 Task: Change keyboard shortcut ctrl+A to ctrl+L.
Action: Mouse moved to (26, 617)
Screenshot: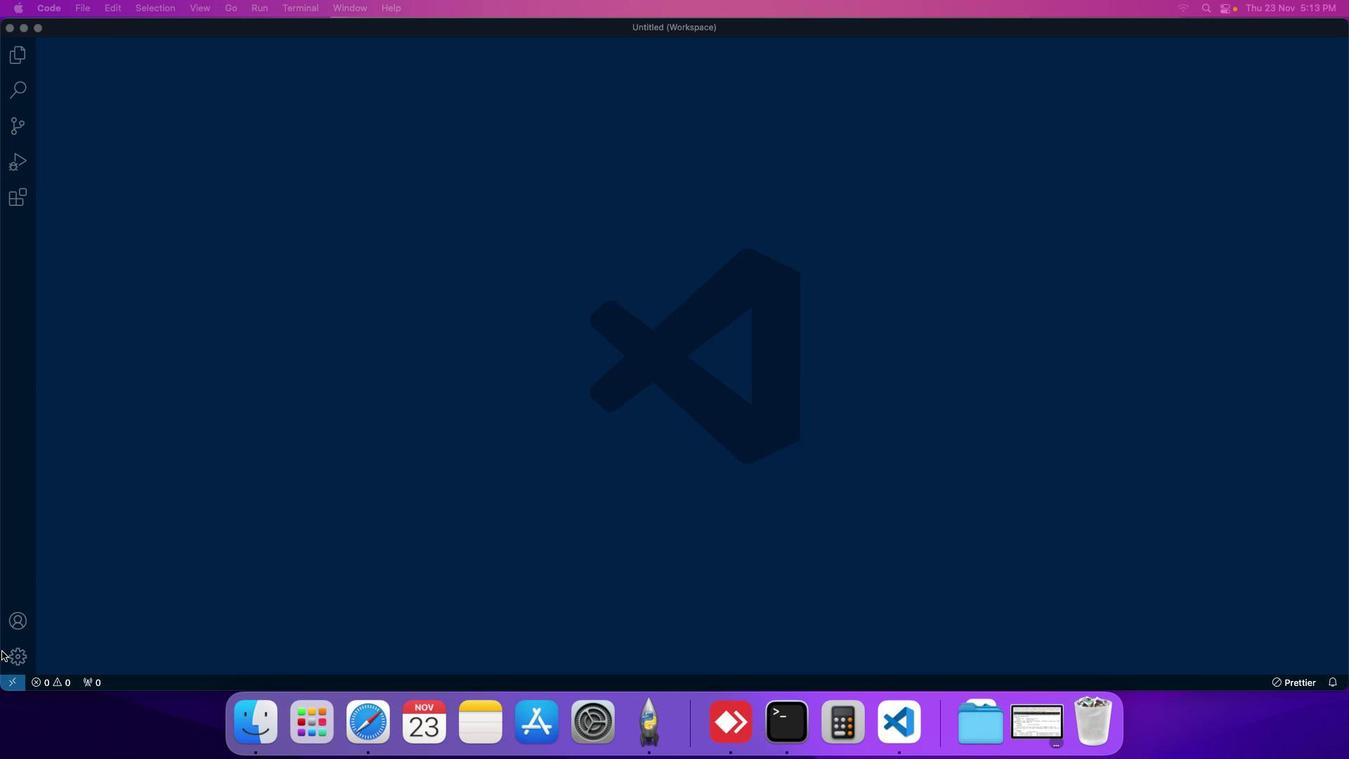 
Action: Mouse pressed left at (26, 617)
Screenshot: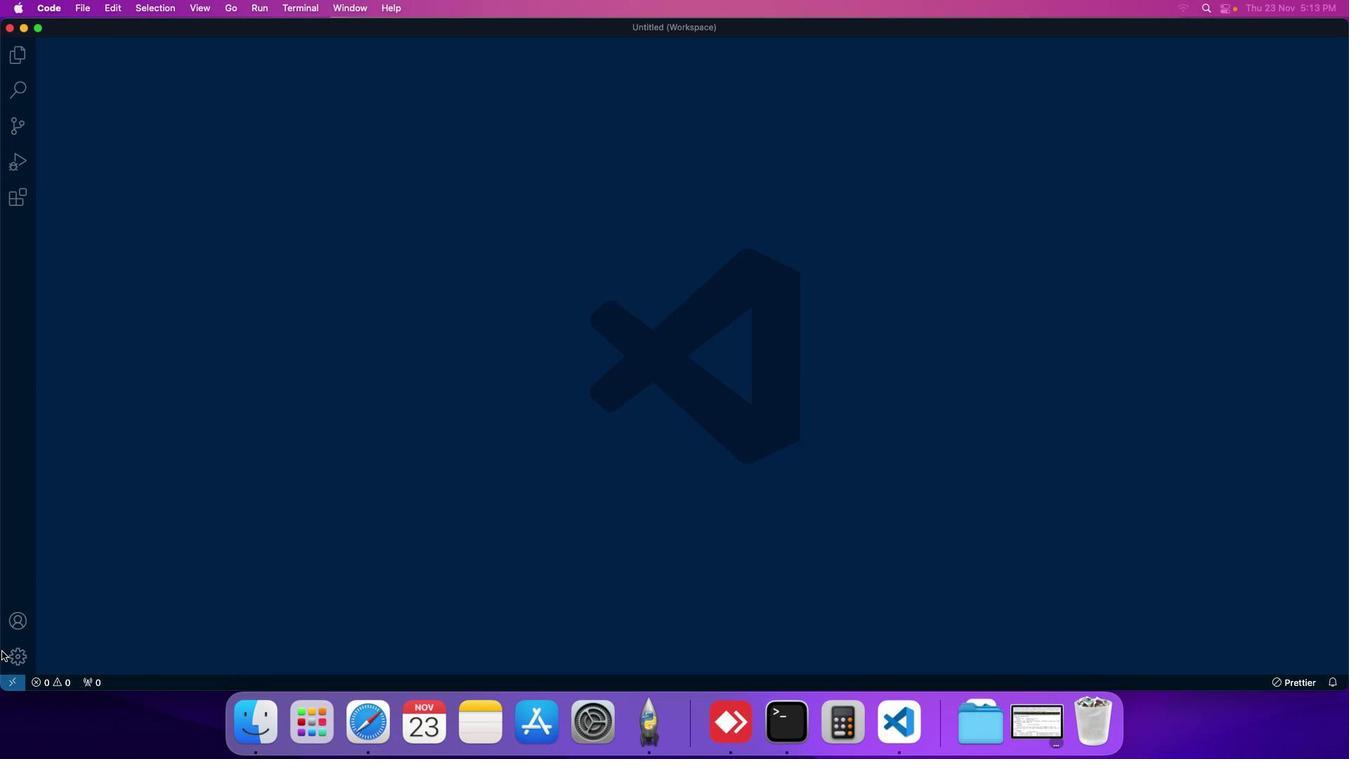 
Action: Mouse moved to (70, 553)
Screenshot: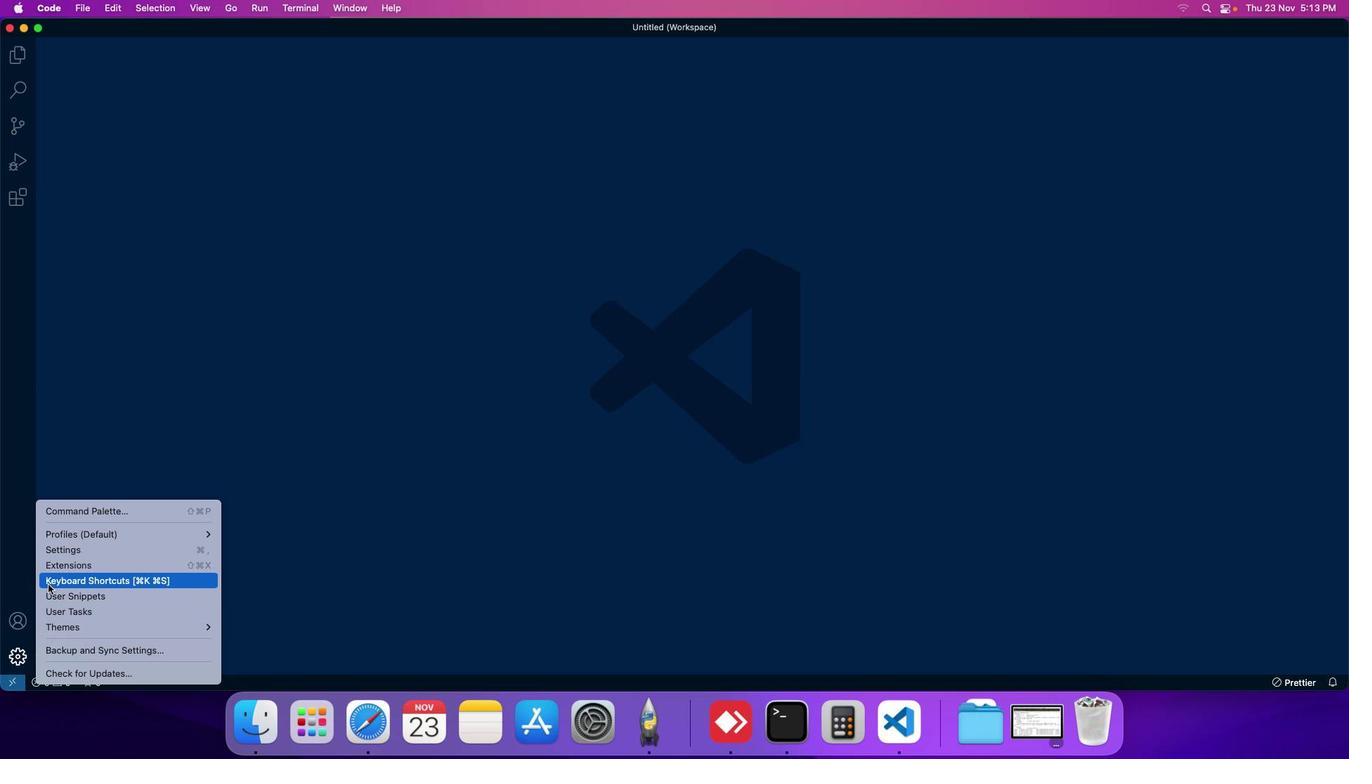
Action: Mouse pressed left at (70, 553)
Screenshot: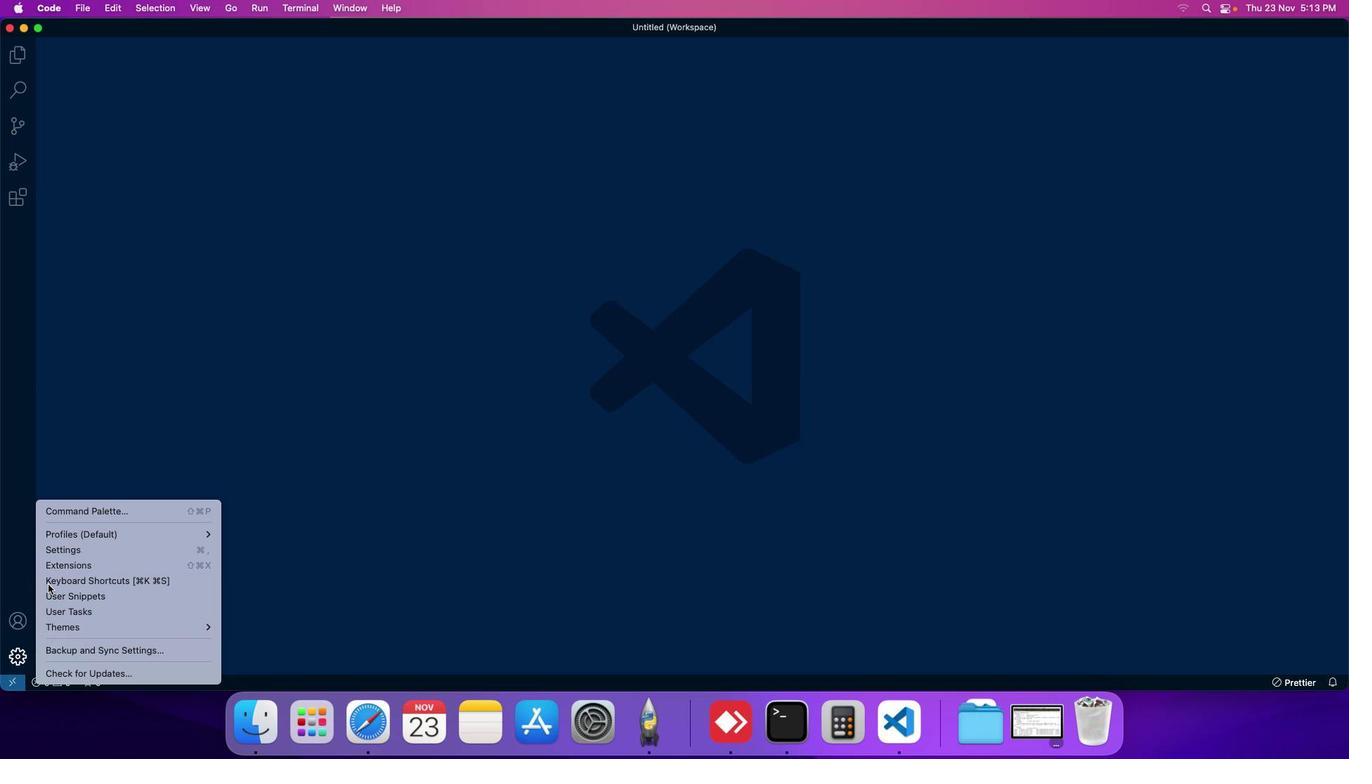 
Action: Mouse moved to (281, 85)
Screenshot: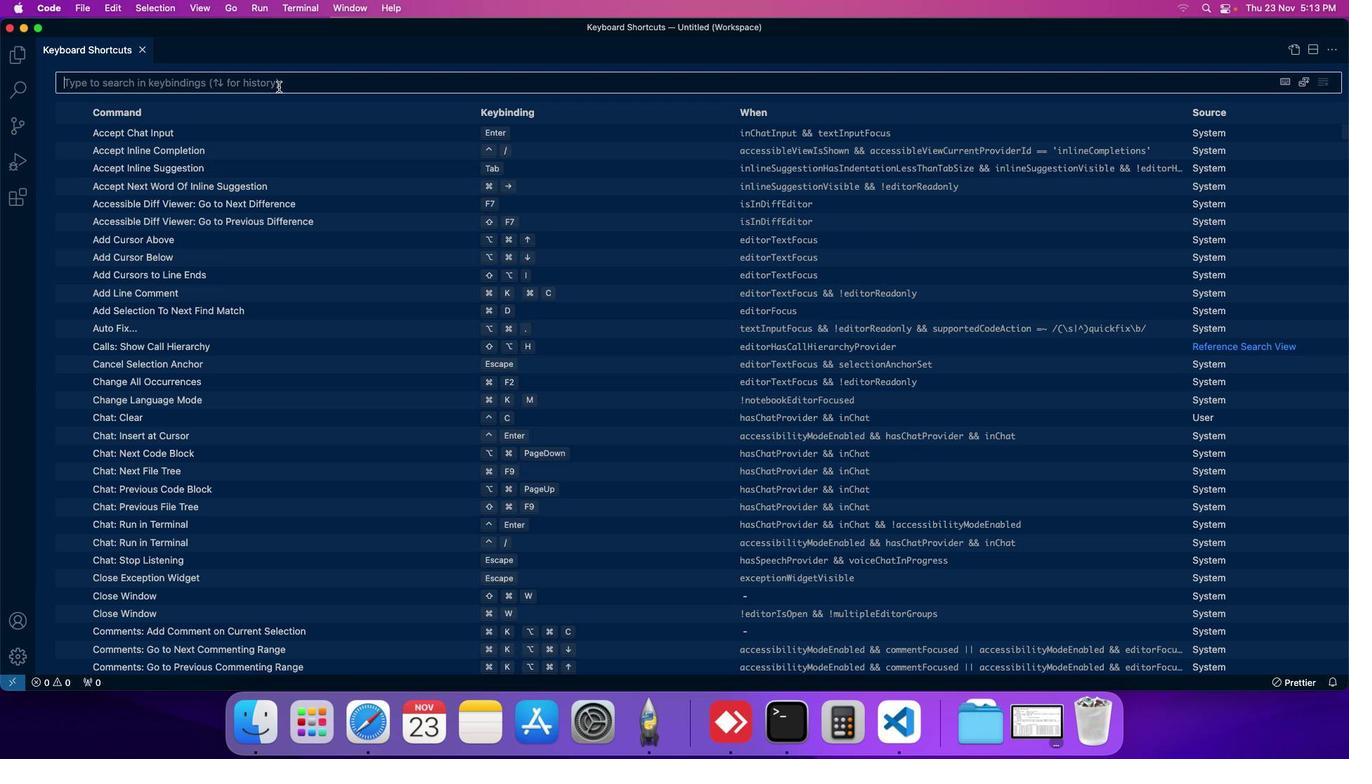 
Action: Mouse pressed left at (281, 85)
Screenshot: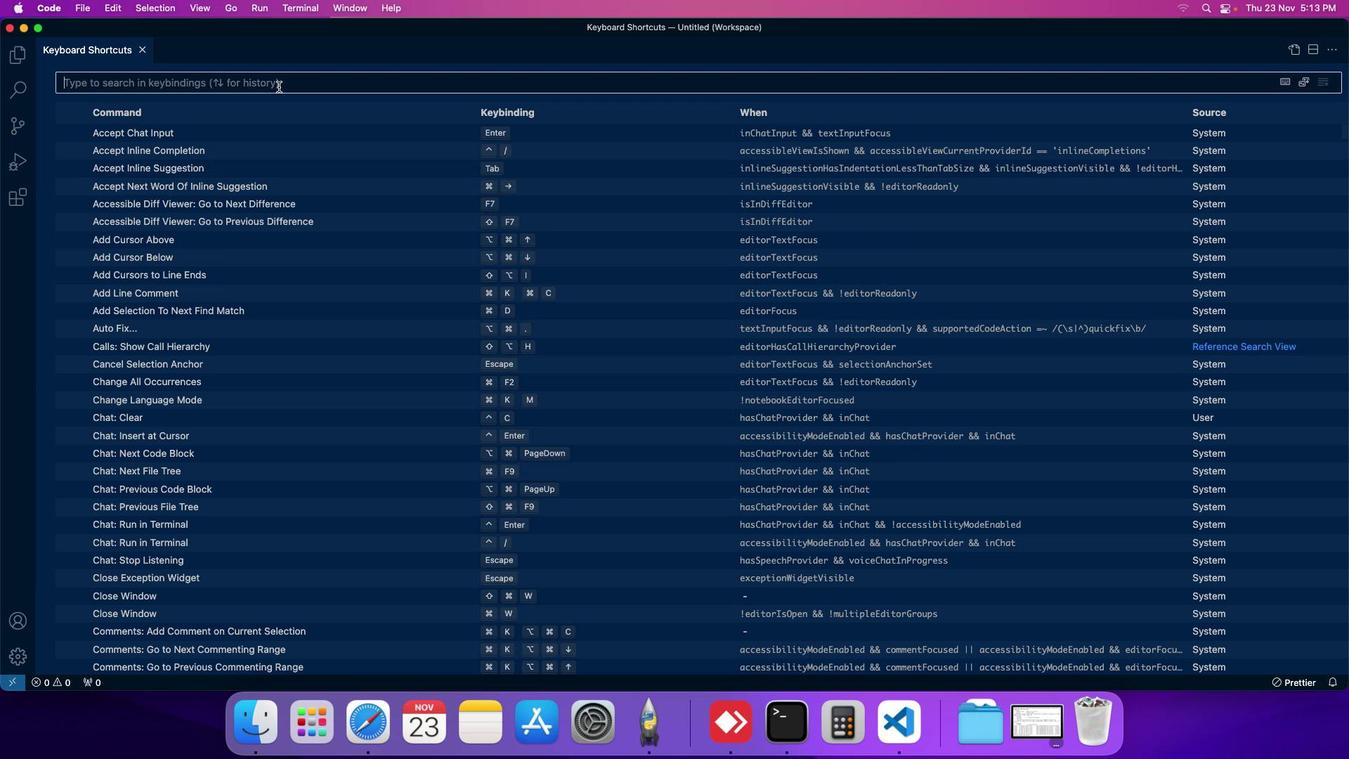 
Action: Key pressed 'c''t''y''r''t'Key.backspaceKey.backspaceKey.backspace'r''l'Key.shift_r'+''a'
Screenshot: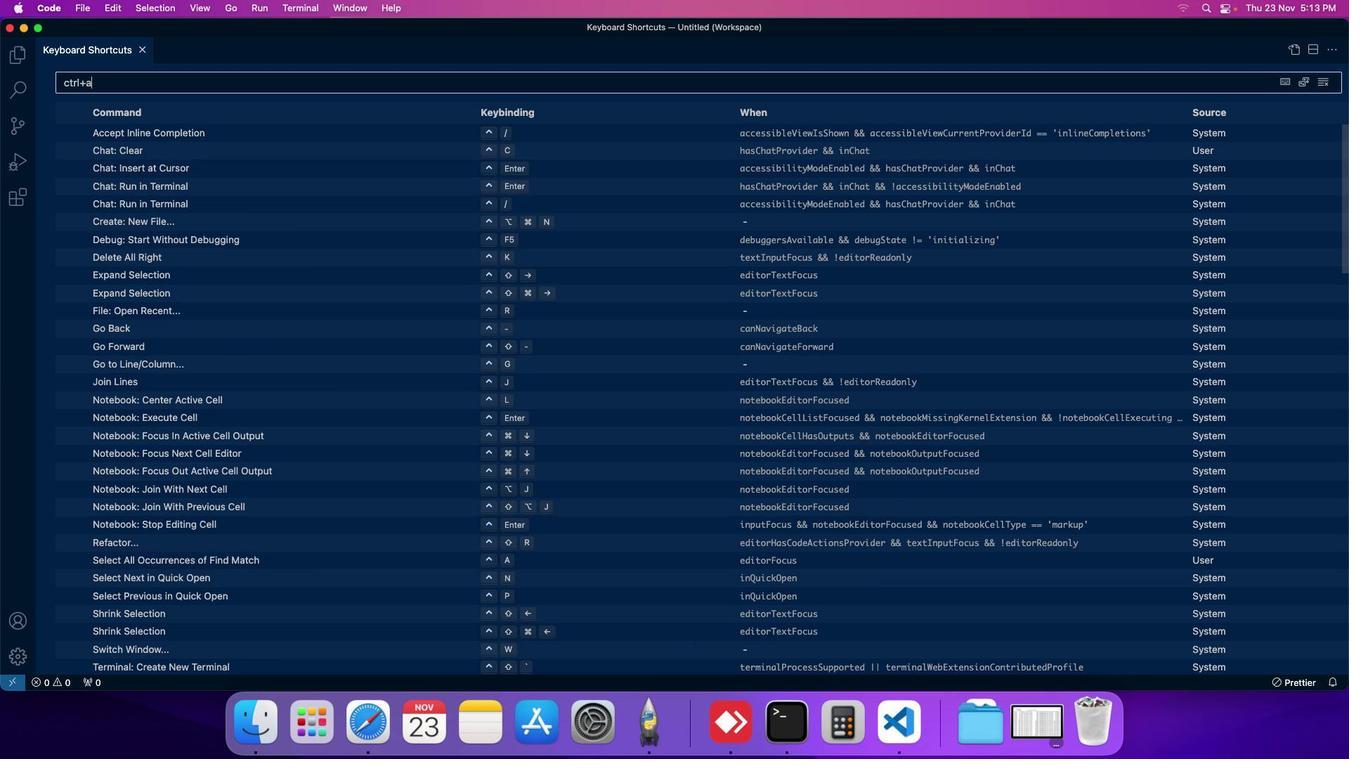 
Action: Mouse moved to (498, 125)
Screenshot: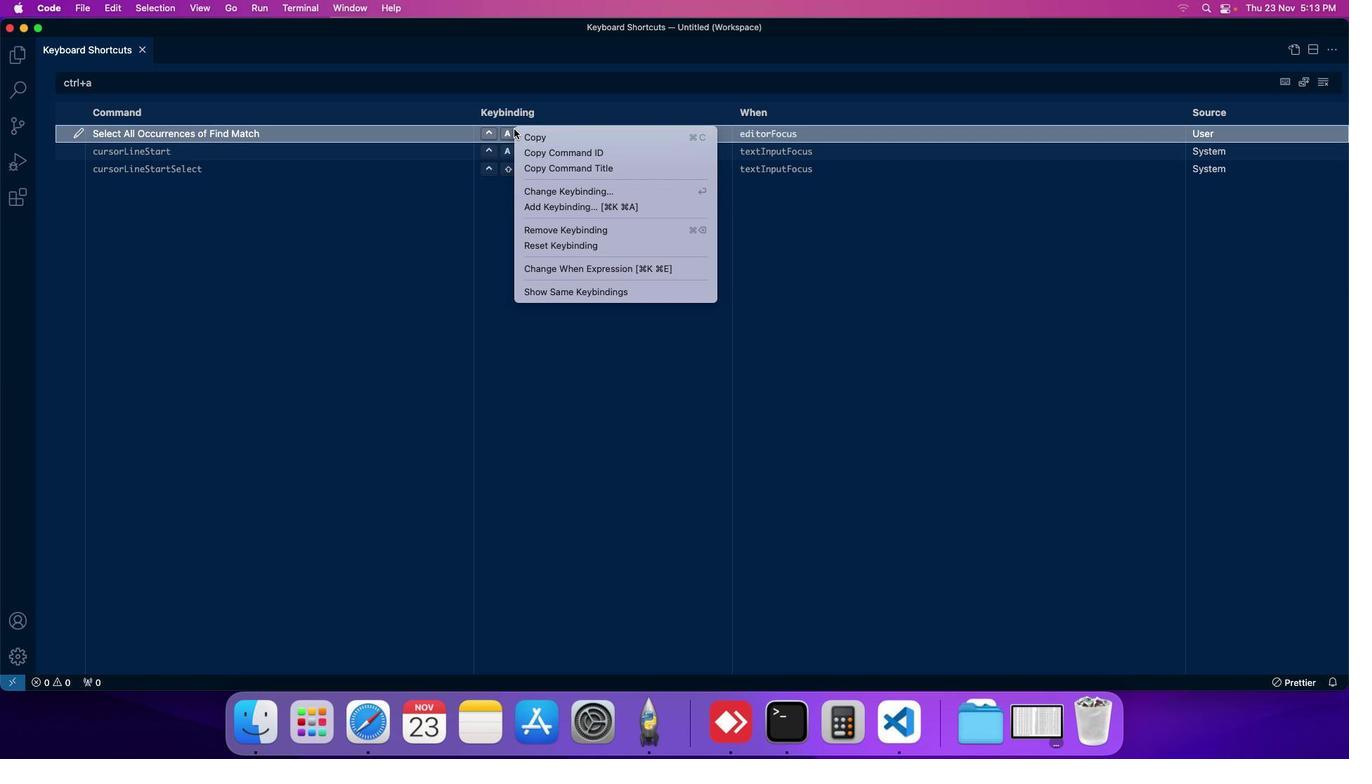 
Action: Mouse pressed right at (498, 125)
Screenshot: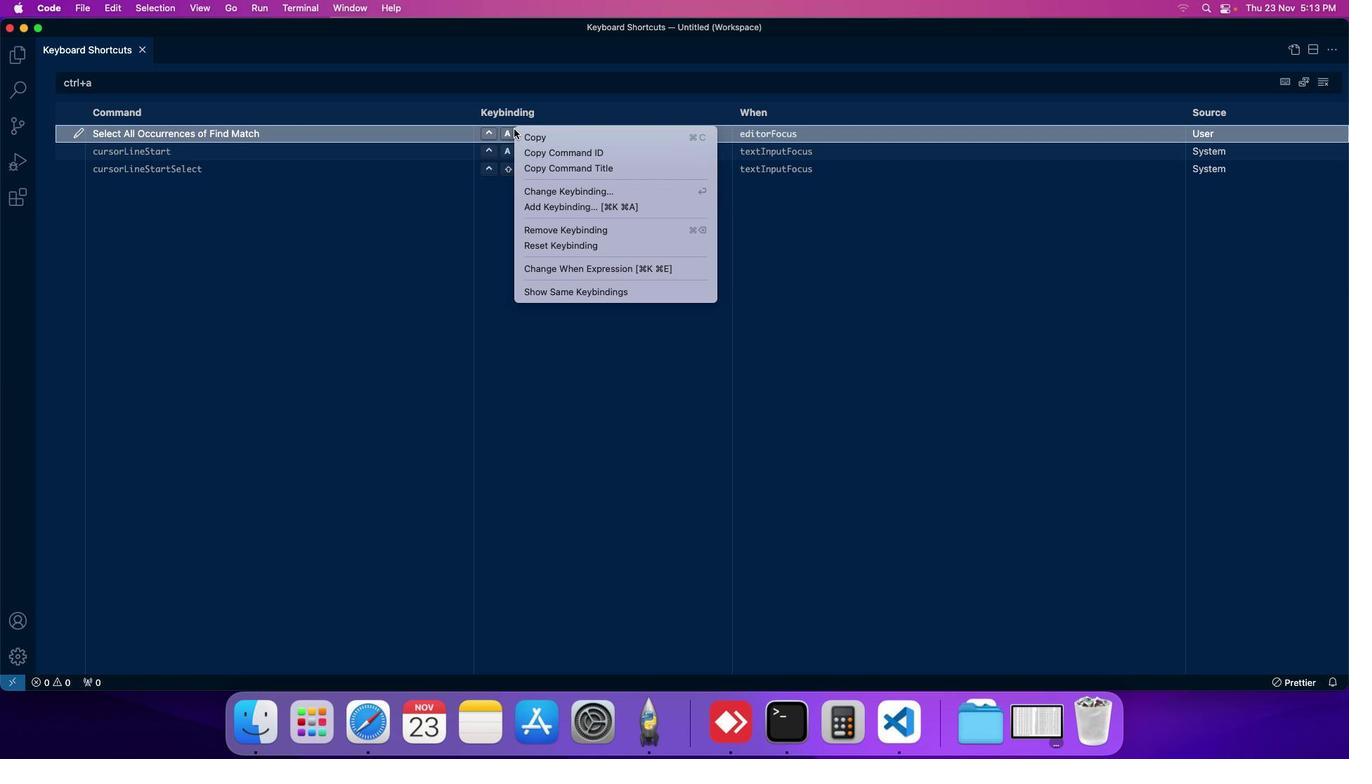 
Action: Mouse moved to (556, 185)
Screenshot: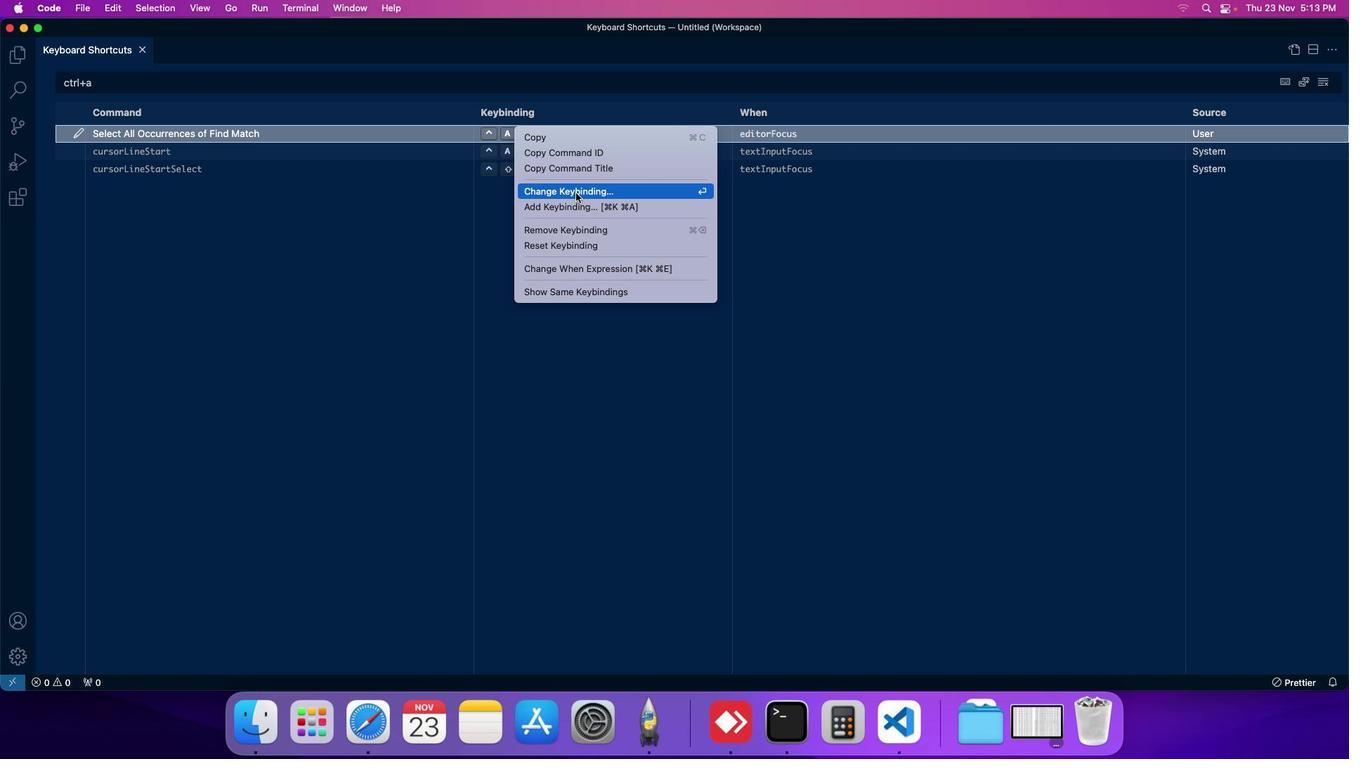 
Action: Mouse pressed left at (556, 185)
Screenshot: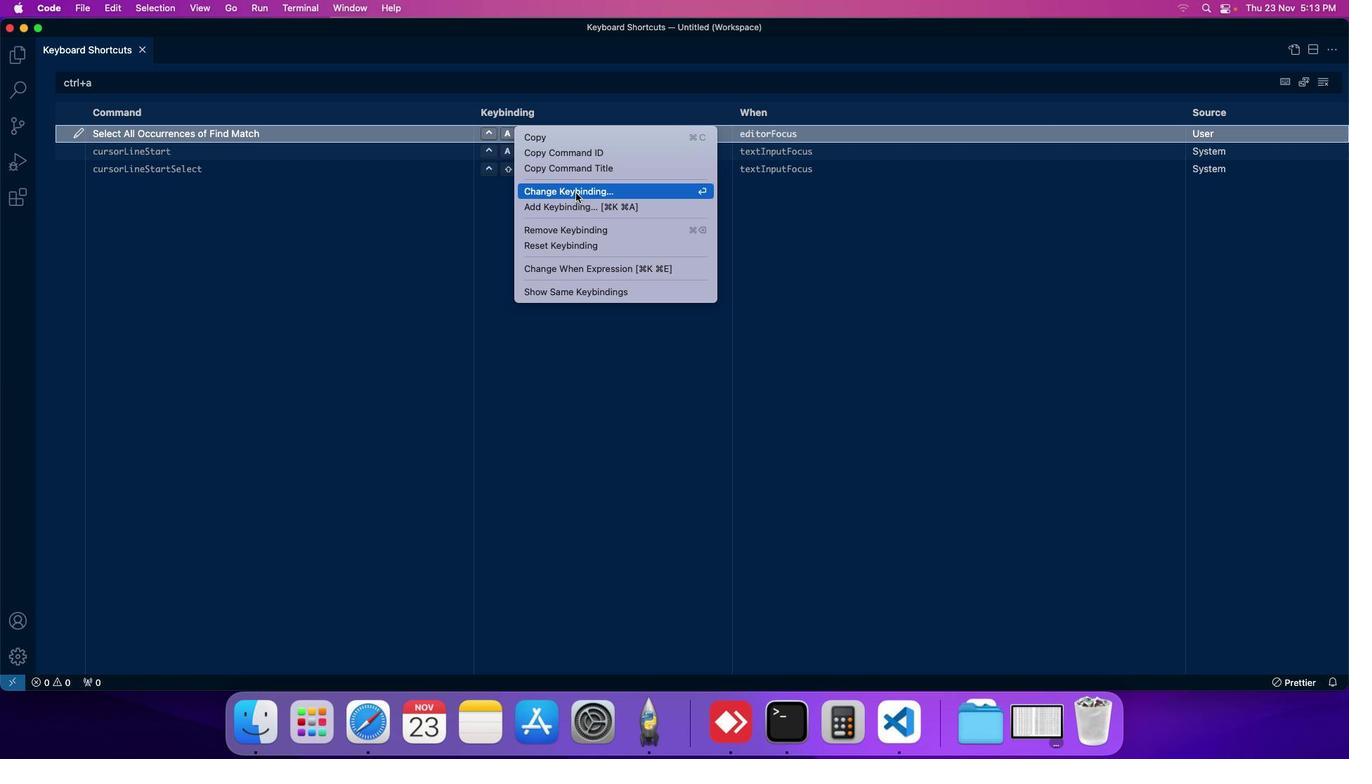 
Action: Mouse moved to (623, 279)
Screenshot: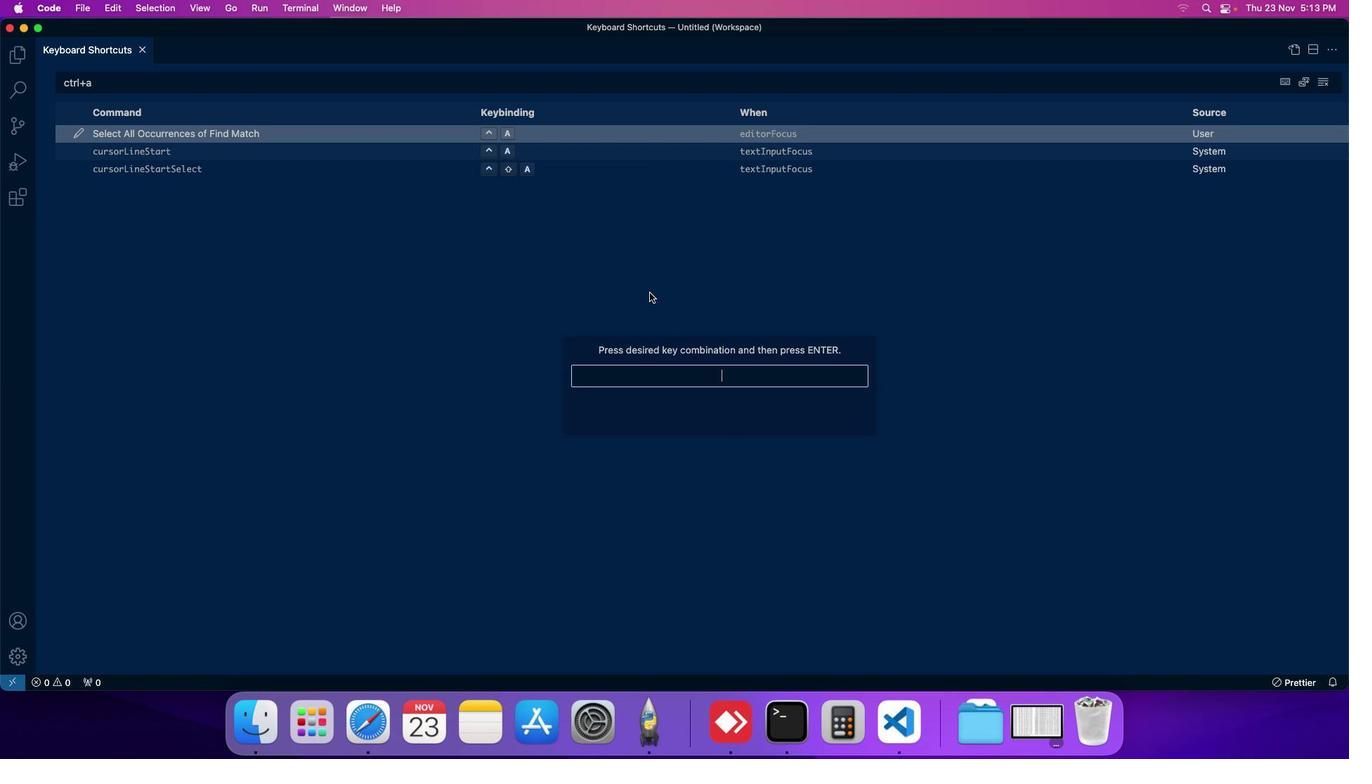 
Action: Key pressed Key.ctrl'l'Key.enter
Screenshot: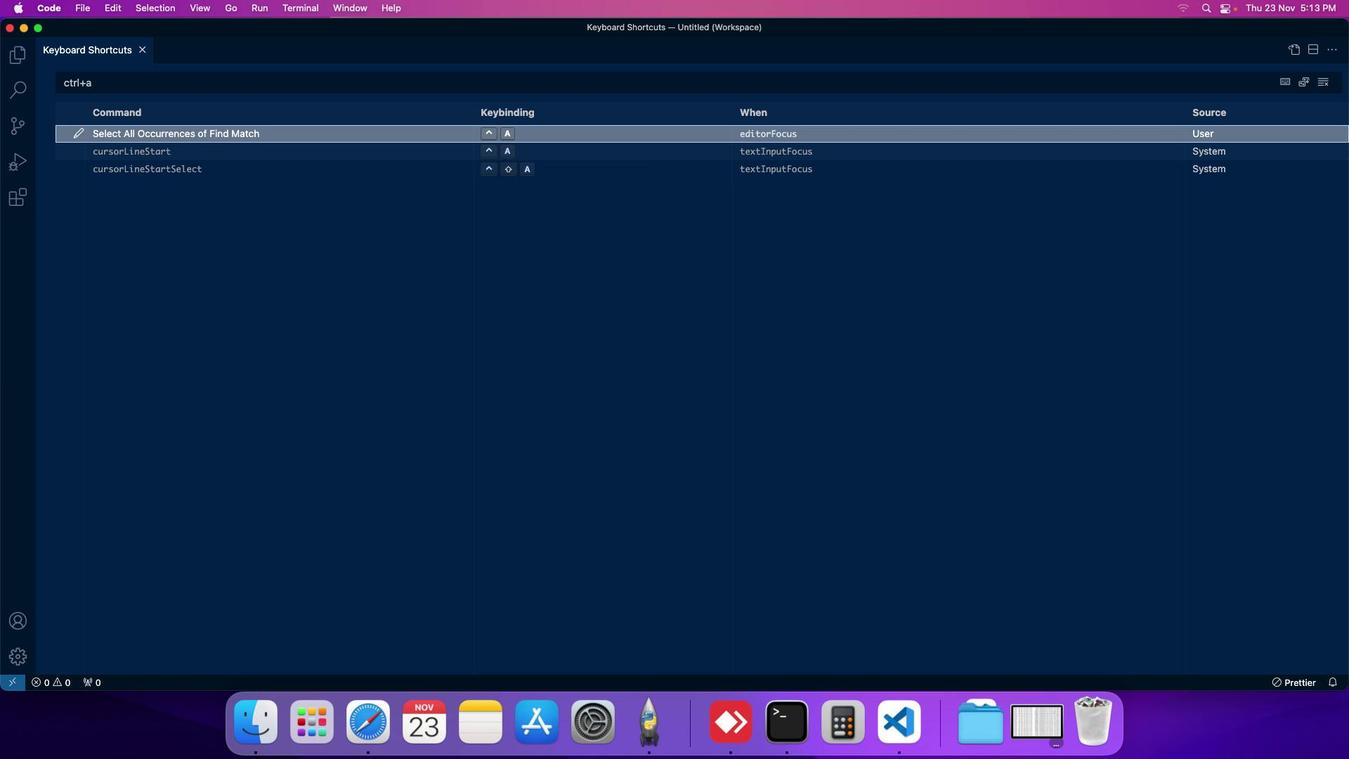 
Action: Mouse moved to (250, 124)
Screenshot: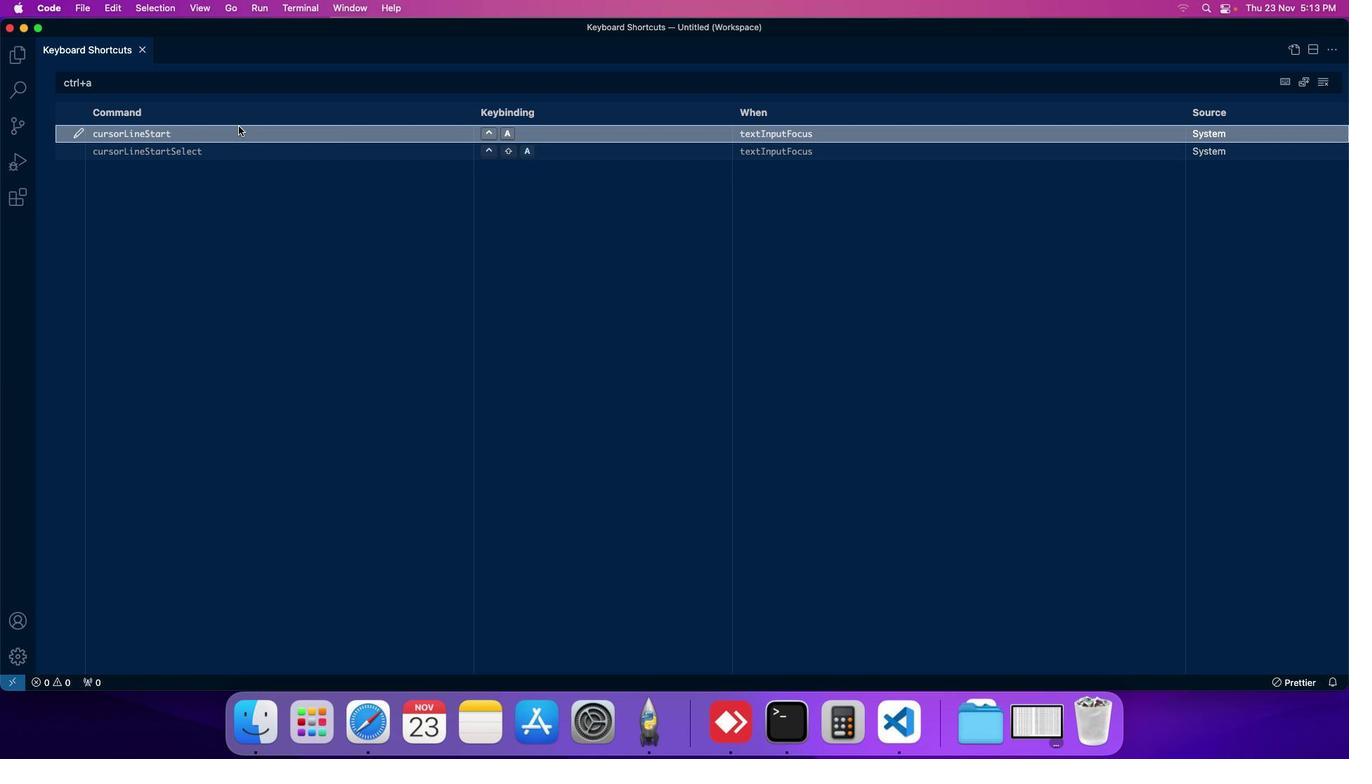 
